 Task: Choose the option "Read repository contents and packages permissions" for workflow permissions in the repository "JS".
Action: Mouse moved to (901, 114)
Screenshot: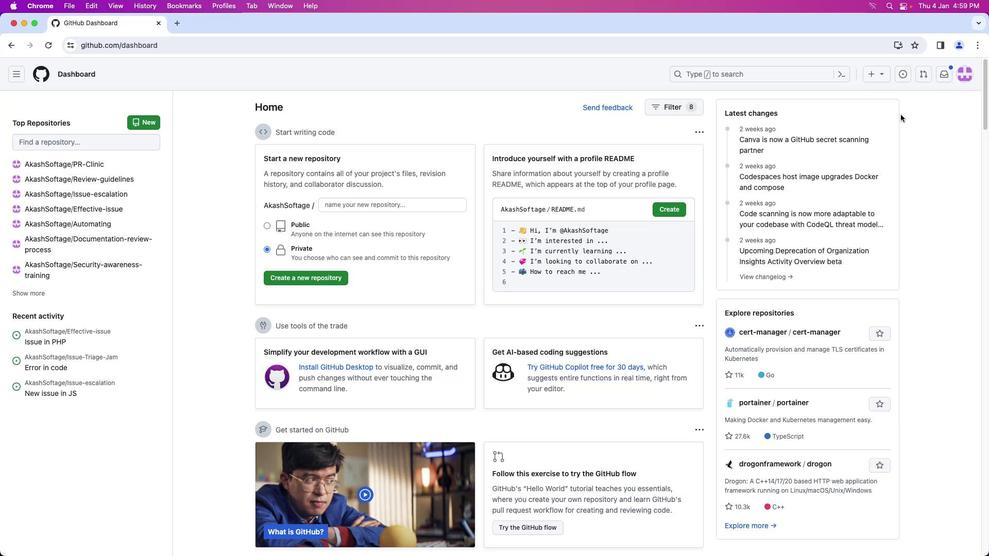 
Action: Mouse pressed left at (901, 114)
Screenshot: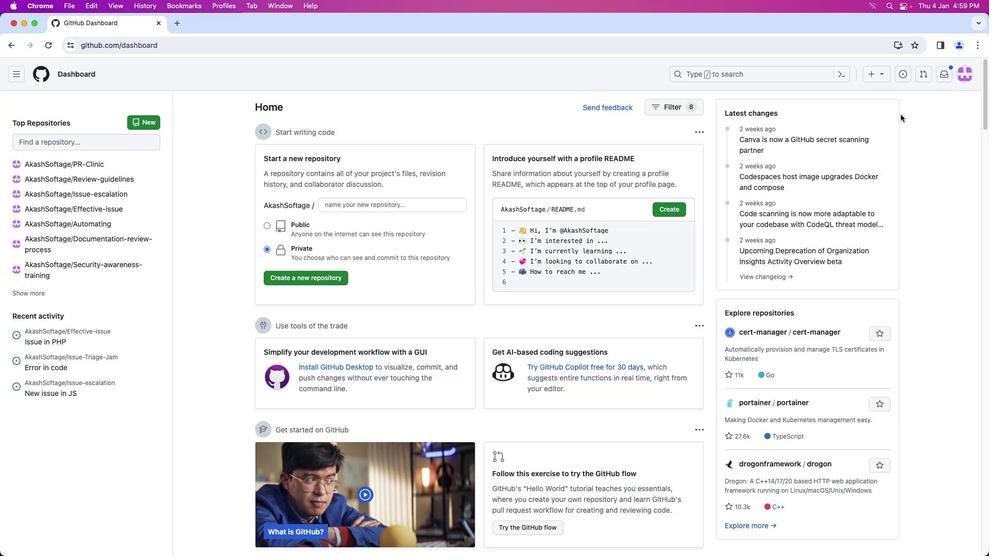 
Action: Mouse moved to (961, 73)
Screenshot: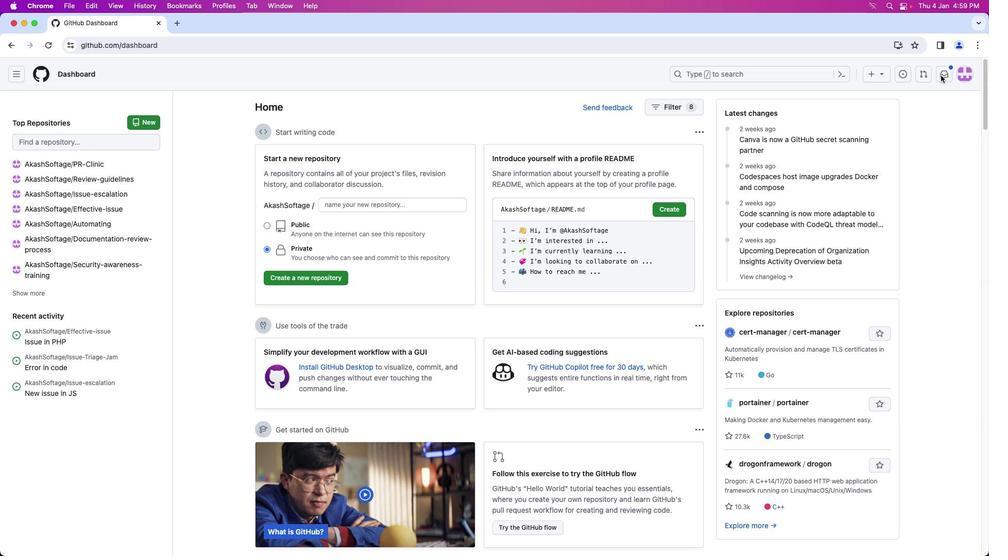 
Action: Mouse pressed left at (961, 73)
Screenshot: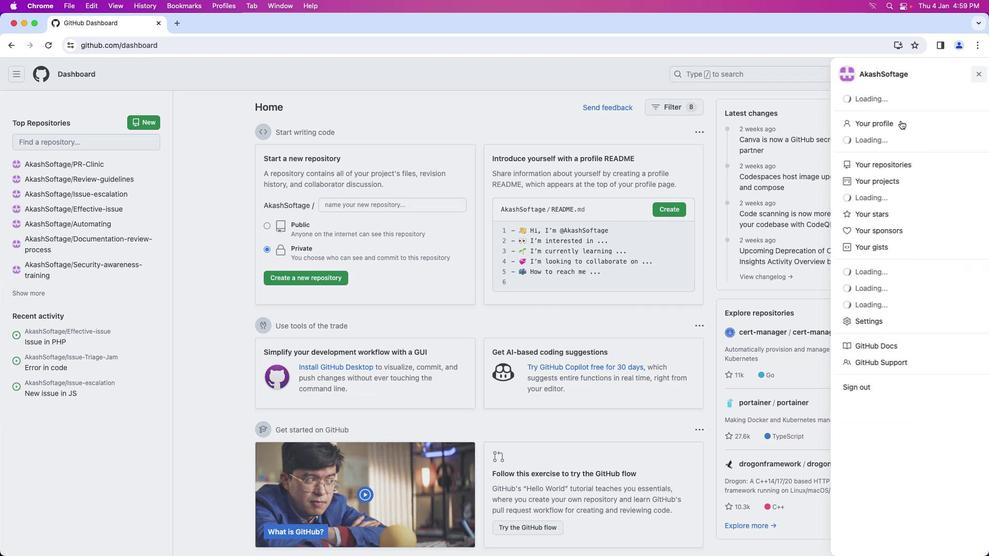 
Action: Mouse moved to (876, 160)
Screenshot: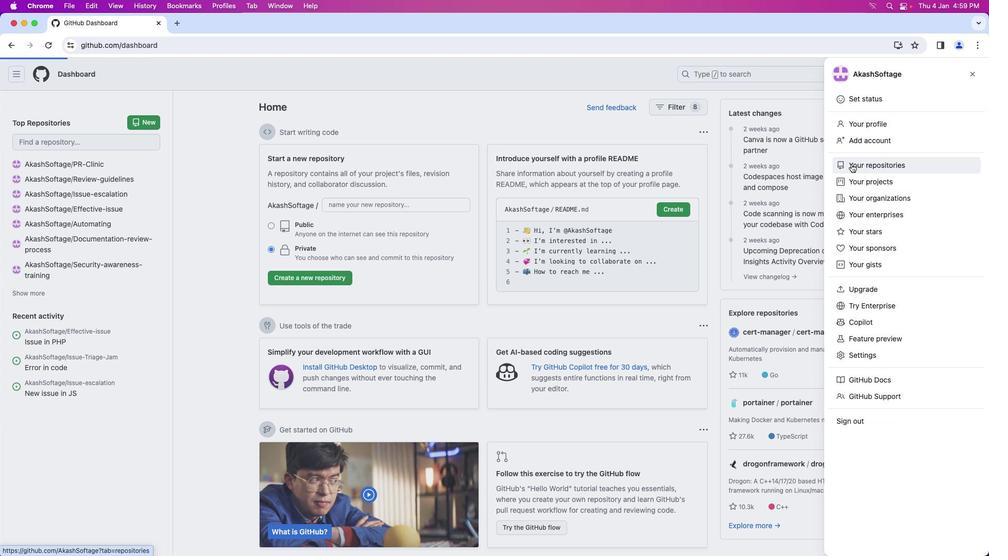 
Action: Mouse pressed left at (876, 160)
Screenshot: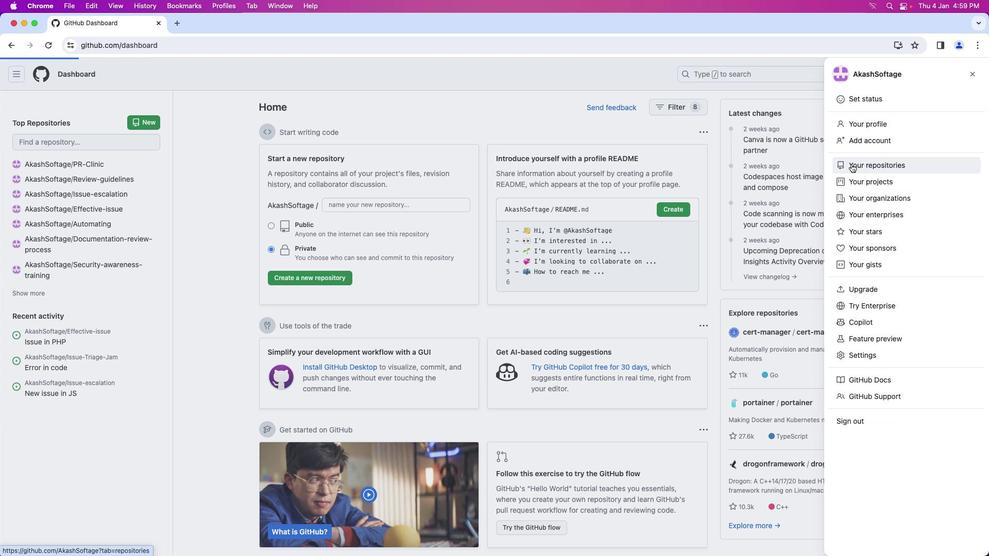 
Action: Mouse moved to (353, 171)
Screenshot: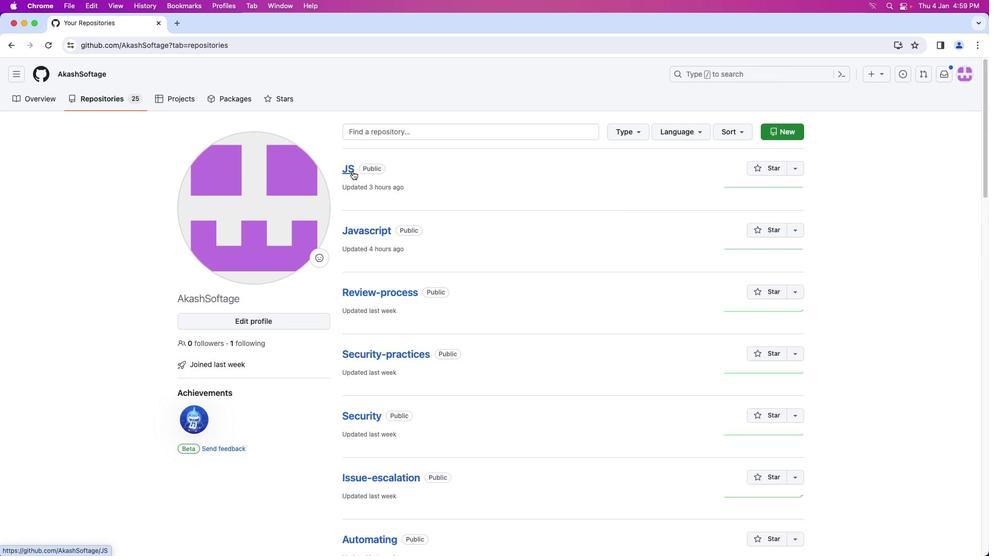 
Action: Mouse pressed left at (353, 171)
Screenshot: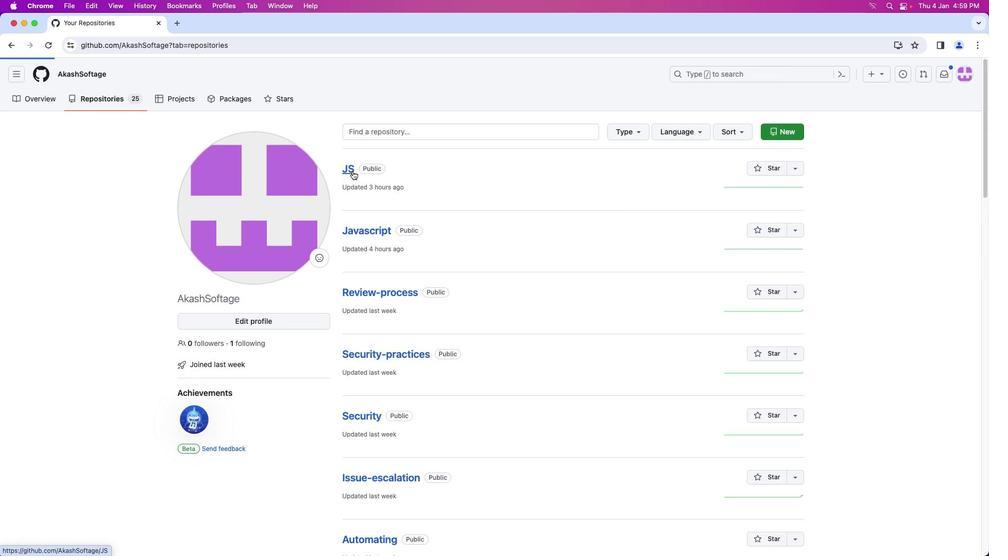 
Action: Mouse moved to (444, 100)
Screenshot: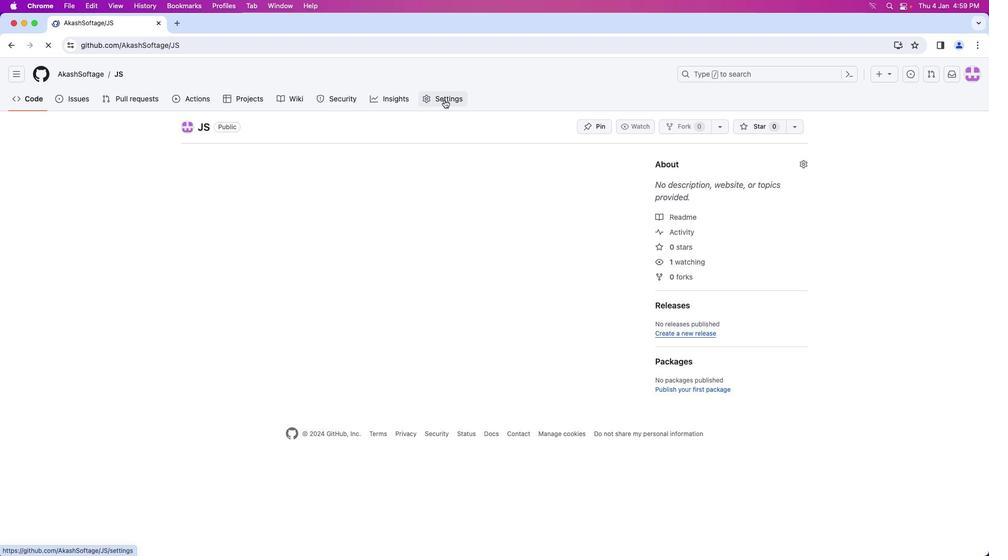 
Action: Mouse pressed left at (444, 100)
Screenshot: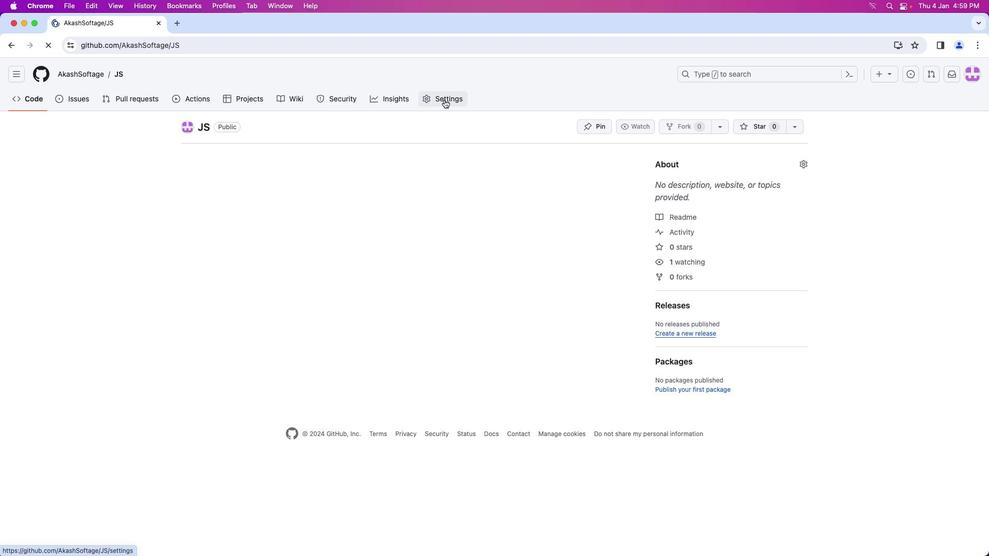 
Action: Mouse moved to (260, 279)
Screenshot: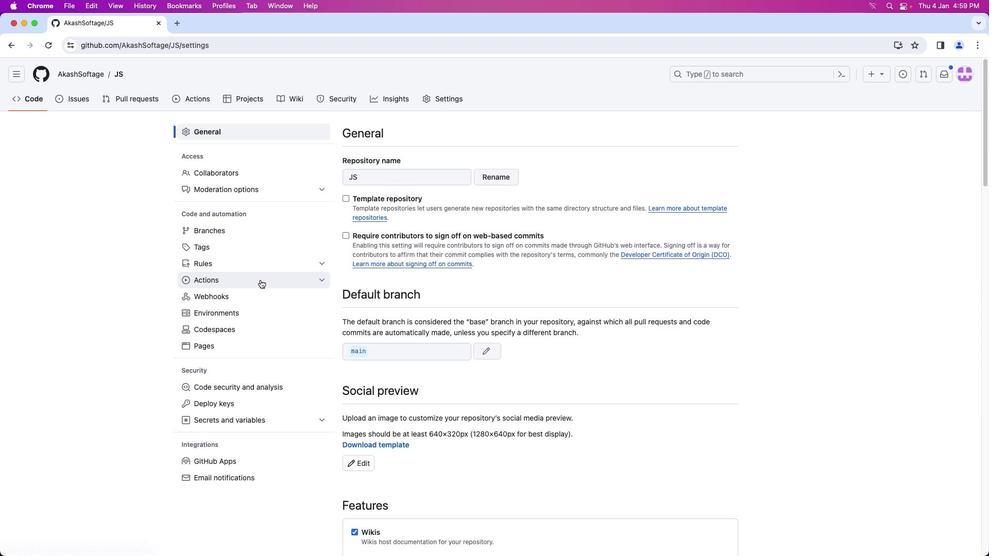 
Action: Mouse pressed left at (260, 279)
Screenshot: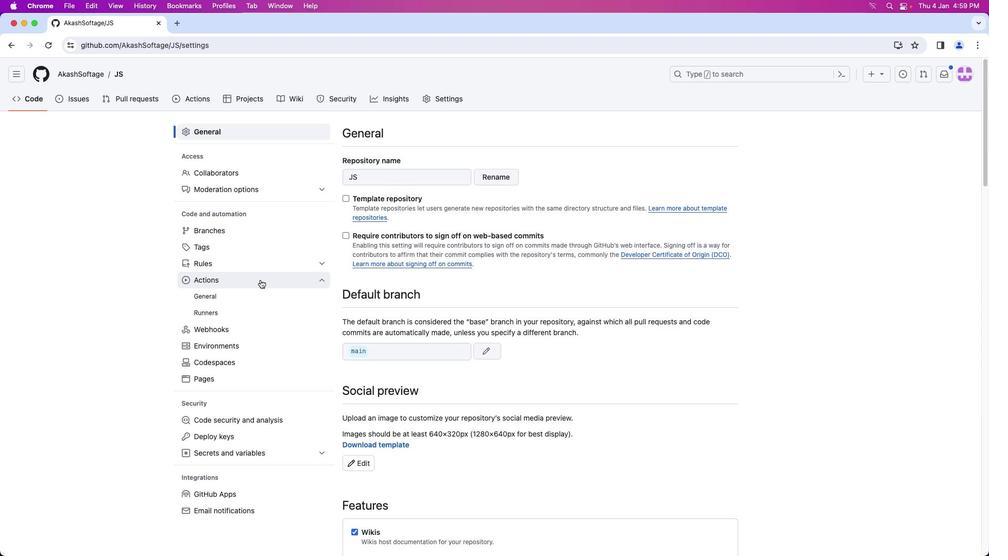 
Action: Mouse moved to (215, 296)
Screenshot: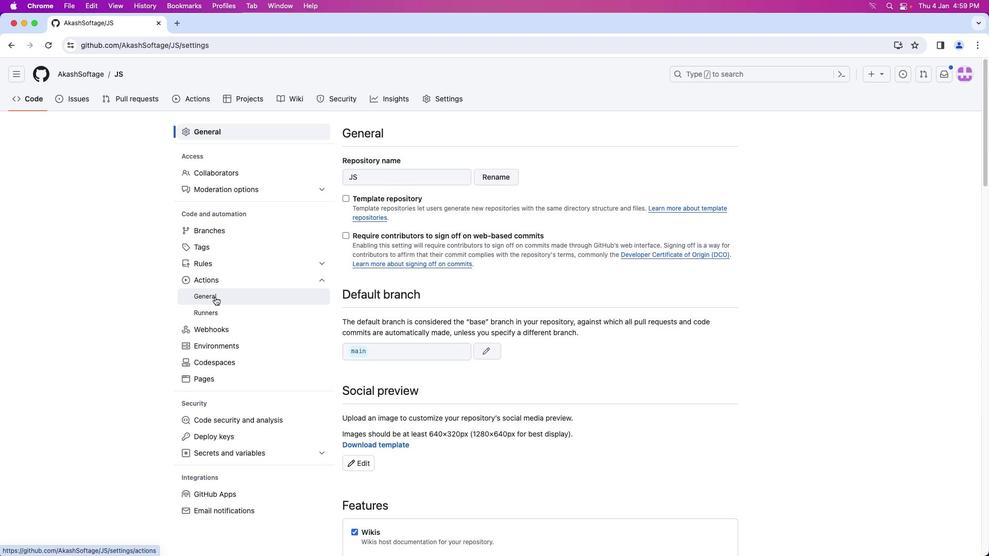 
Action: Mouse pressed left at (215, 296)
Screenshot: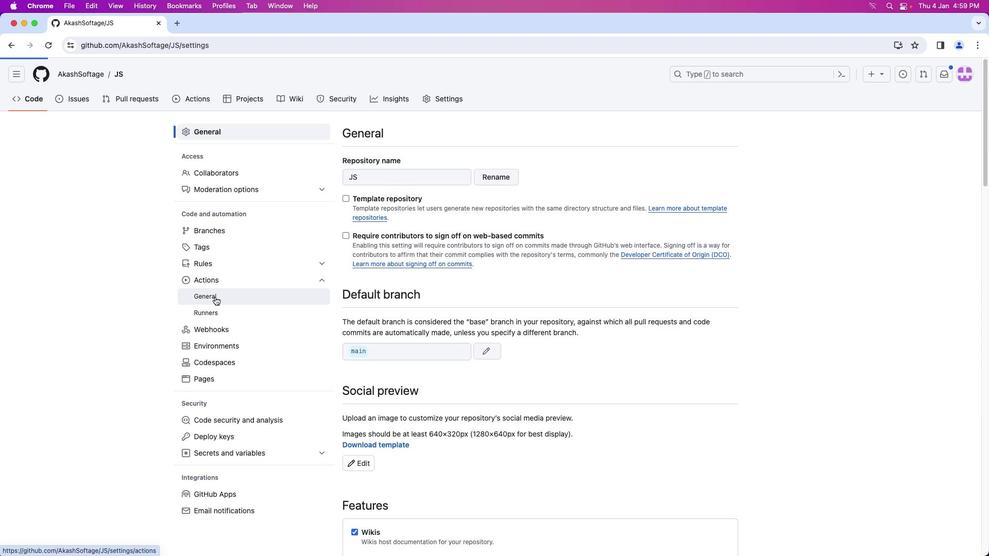 
Action: Mouse moved to (564, 327)
Screenshot: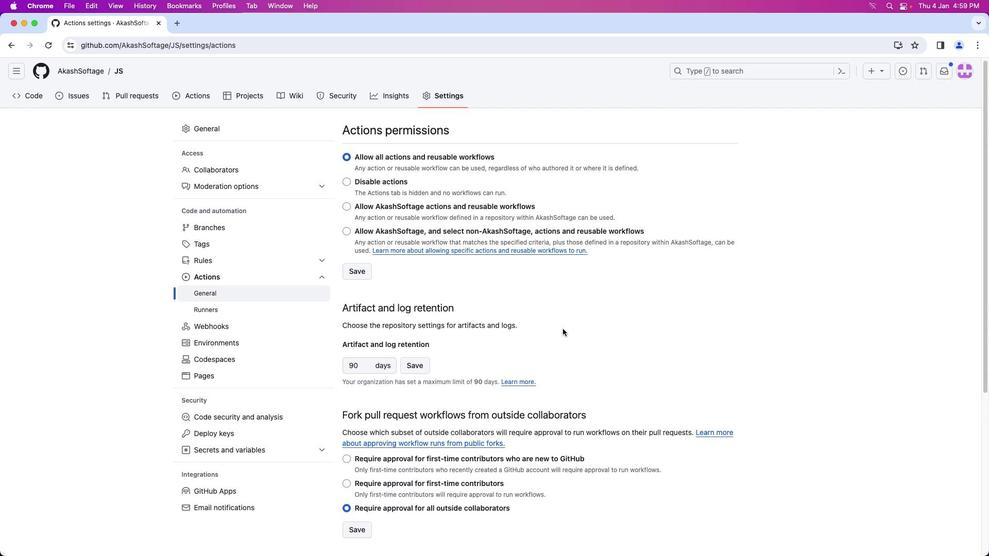 
Action: Mouse scrolled (564, 327) with delta (0, 0)
Screenshot: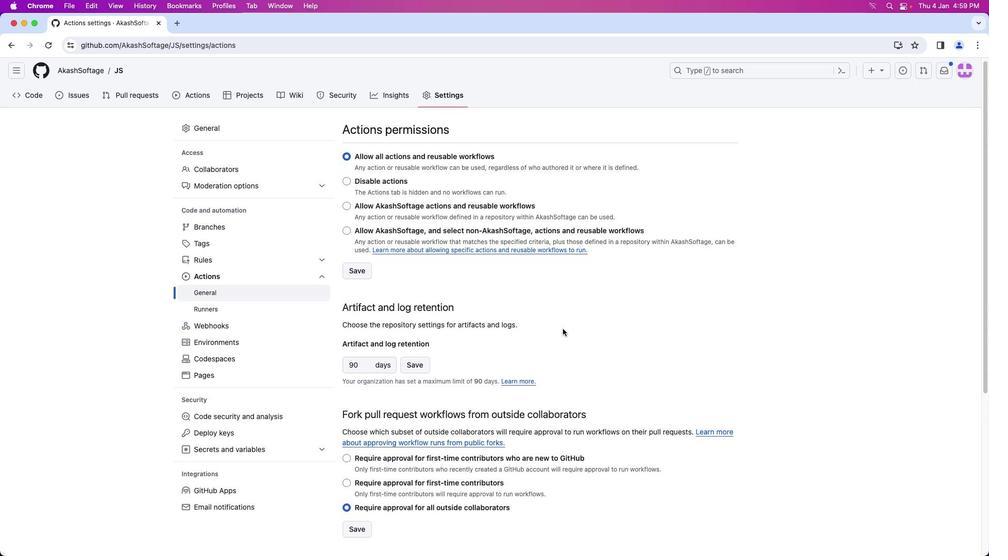 
Action: Mouse moved to (563, 328)
Screenshot: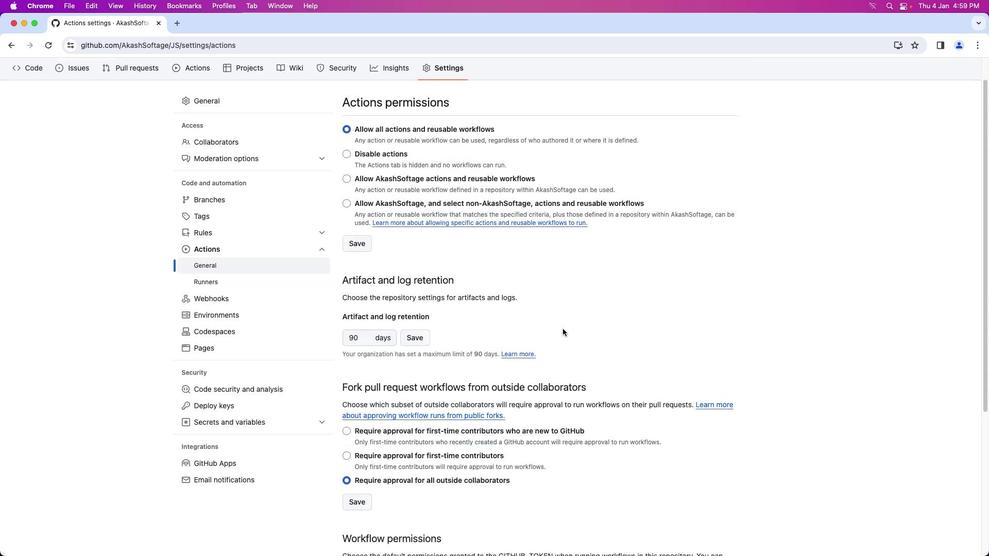 
Action: Mouse scrolled (563, 328) with delta (0, 0)
Screenshot: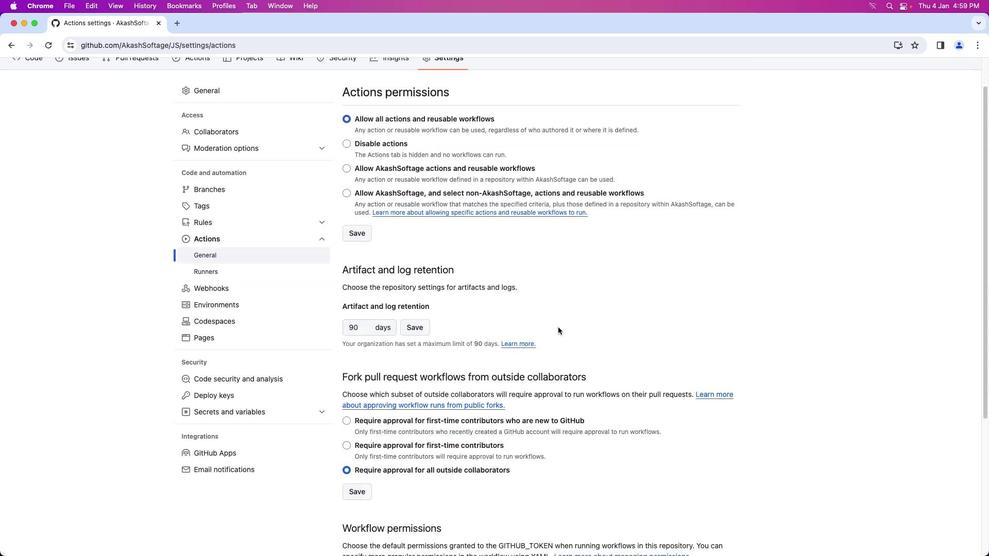 
Action: Mouse moved to (563, 329)
Screenshot: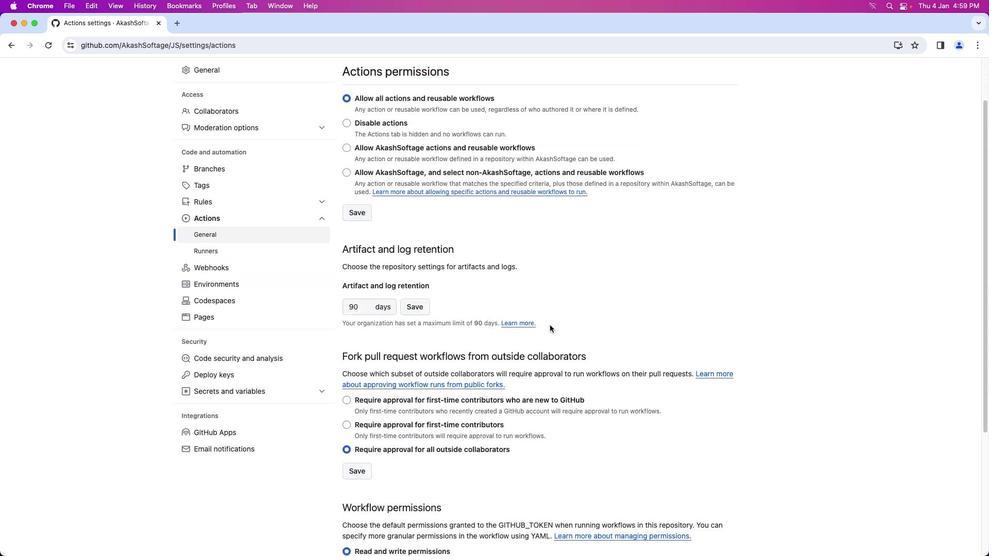 
Action: Mouse scrolled (563, 329) with delta (0, 0)
Screenshot: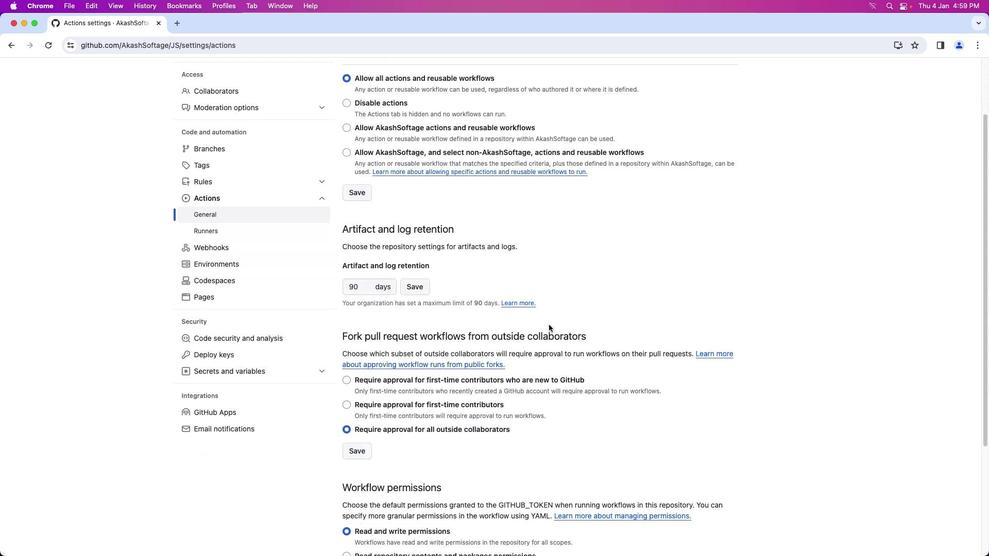 
Action: Mouse scrolled (563, 329) with delta (0, 0)
Screenshot: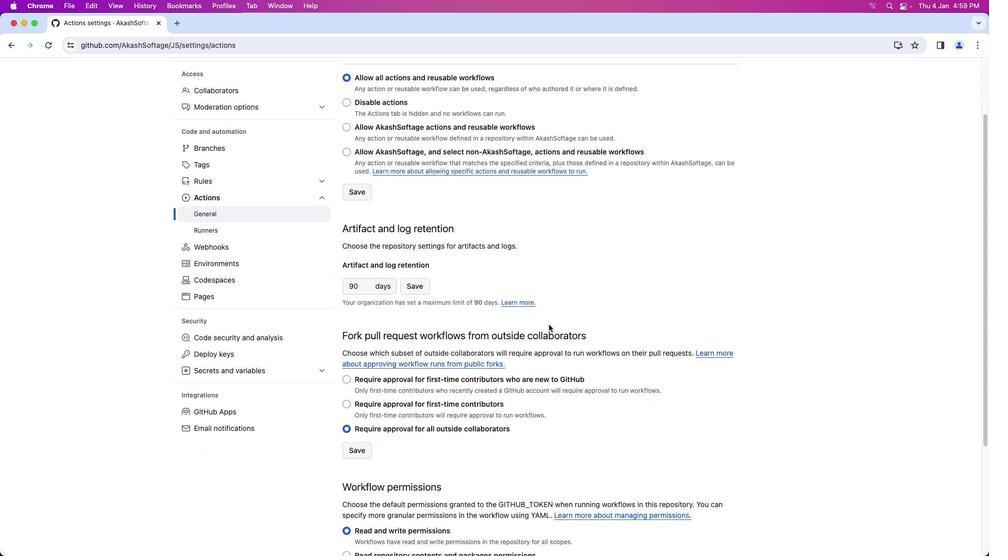 
Action: Mouse scrolled (563, 329) with delta (0, -1)
Screenshot: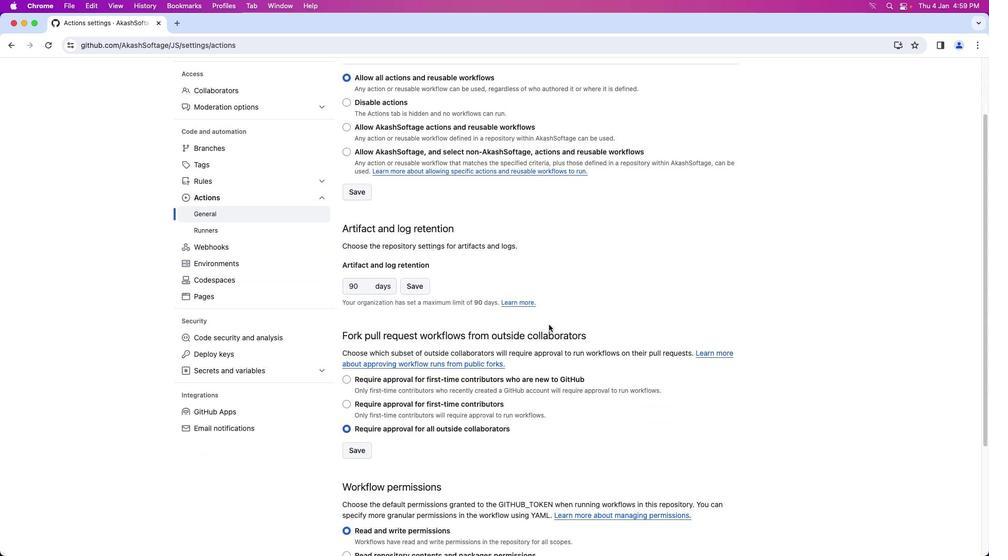 
Action: Mouse moved to (549, 325)
Screenshot: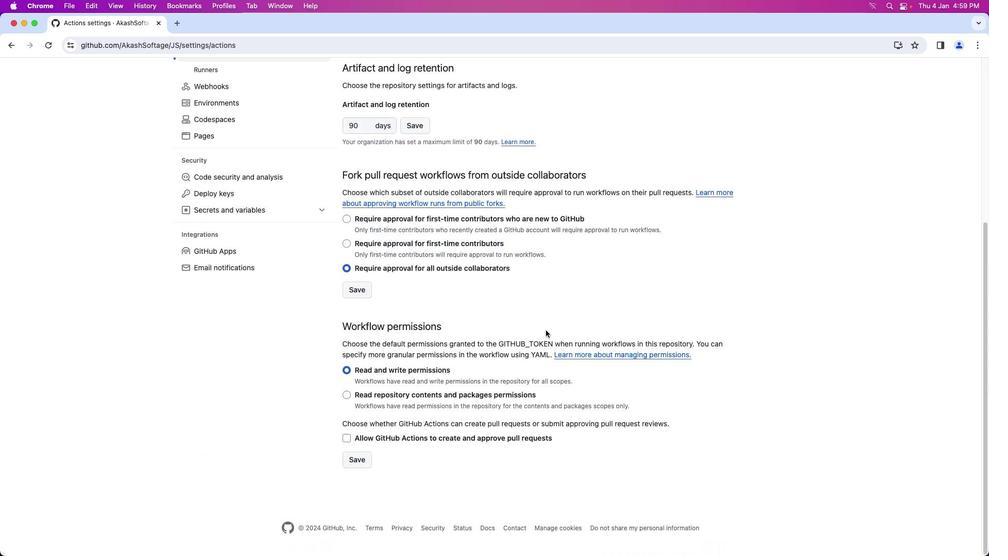 
Action: Mouse scrolled (549, 325) with delta (0, 0)
Screenshot: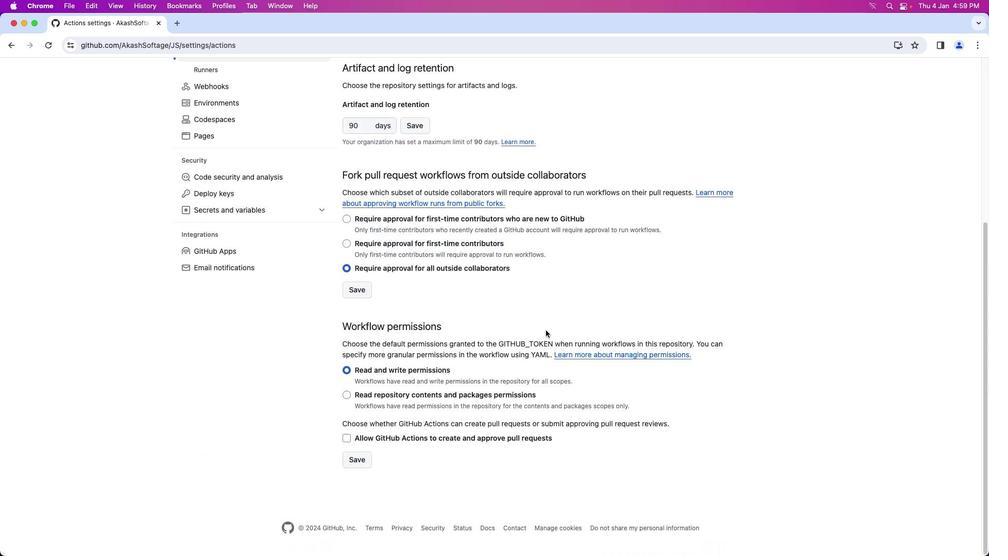 
Action: Mouse moved to (546, 330)
Screenshot: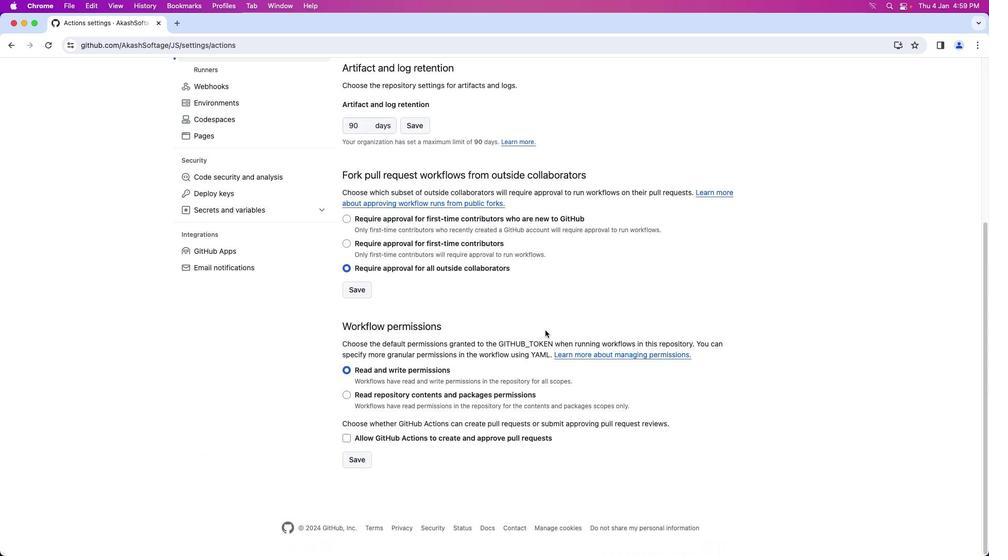 
Action: Mouse scrolled (546, 330) with delta (0, 0)
Screenshot: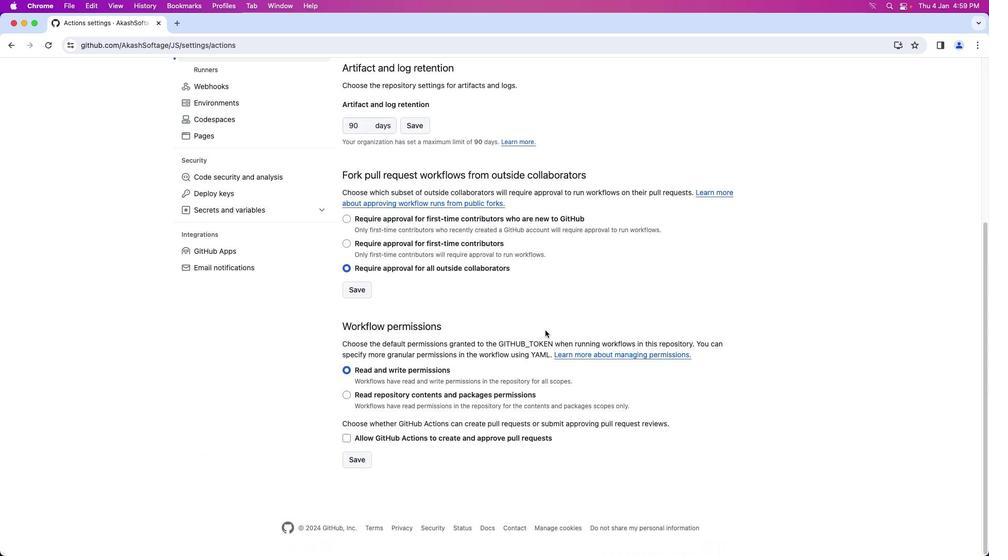 
Action: Mouse moved to (546, 330)
Screenshot: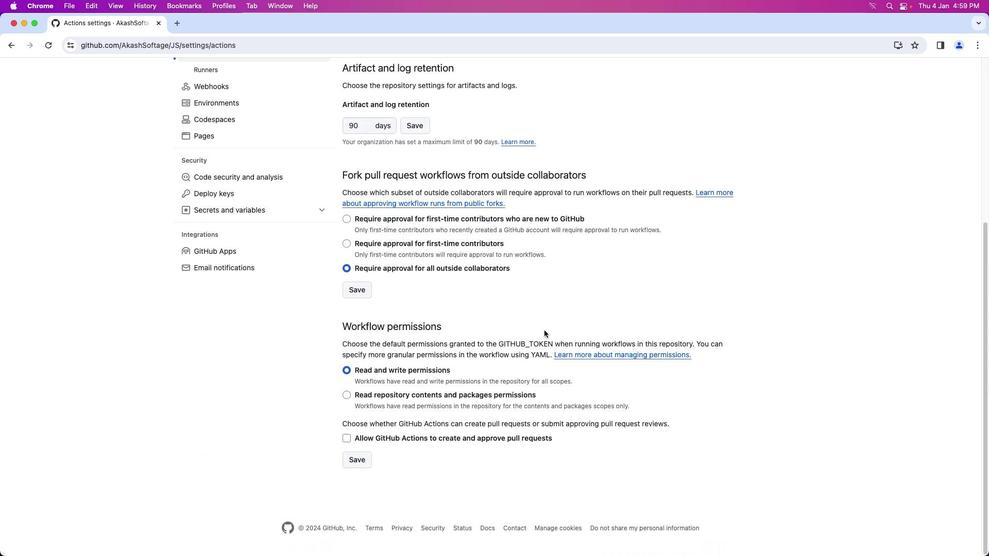 
Action: Mouse scrolled (546, 330) with delta (0, -1)
Screenshot: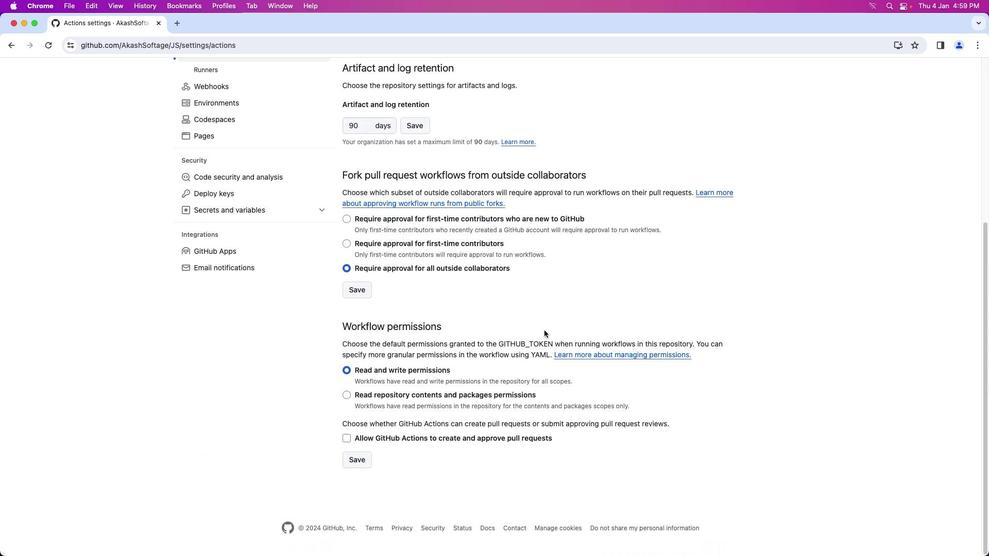 
Action: Mouse moved to (546, 331)
Screenshot: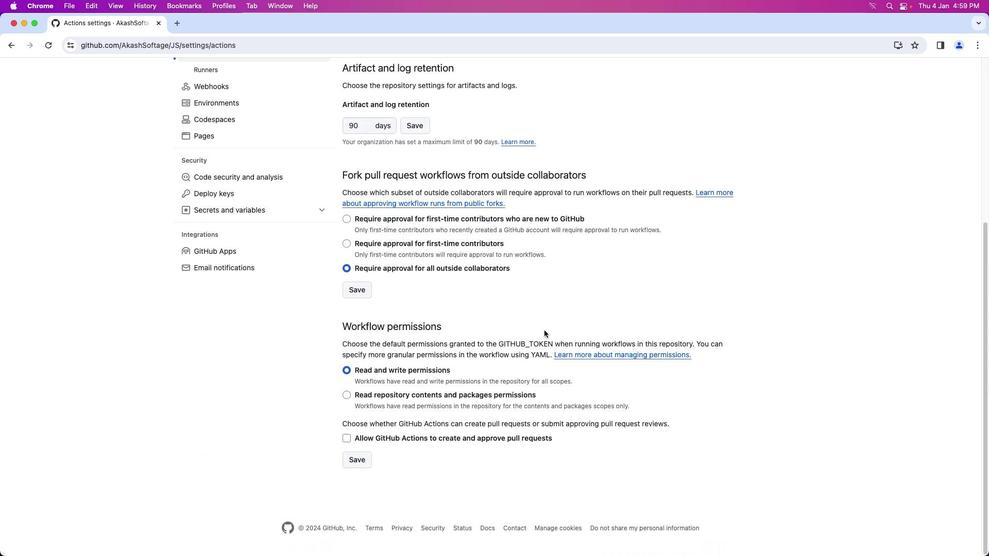 
Action: Mouse scrolled (546, 331) with delta (0, -2)
Screenshot: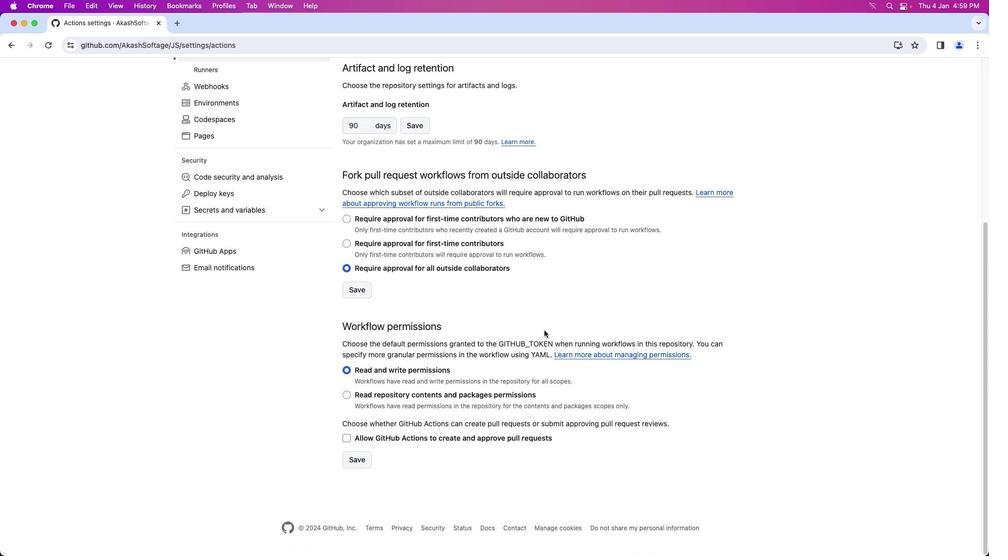 
Action: Mouse scrolled (546, 331) with delta (0, -2)
Screenshot: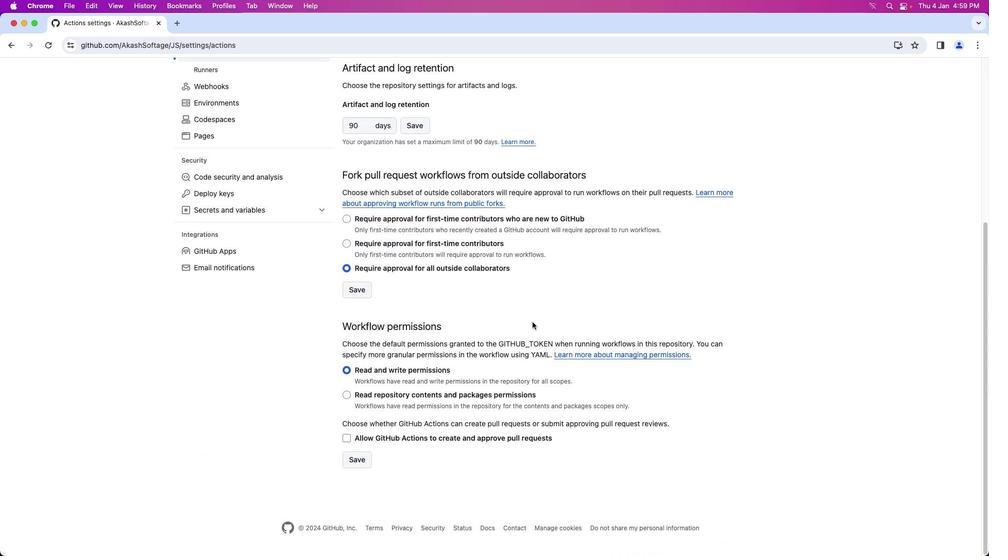 
Action: Mouse scrolled (546, 331) with delta (0, -3)
Screenshot: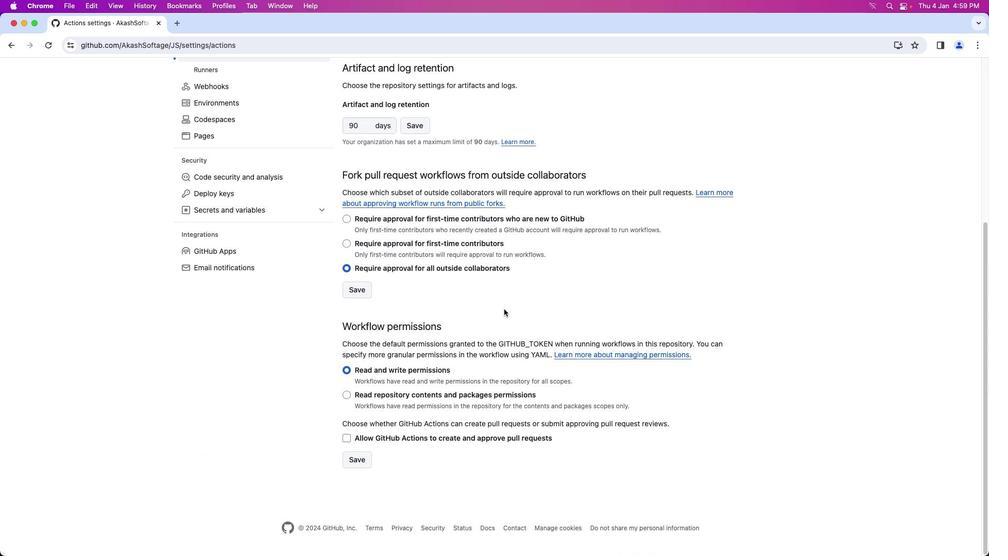 
Action: Mouse moved to (348, 395)
Screenshot: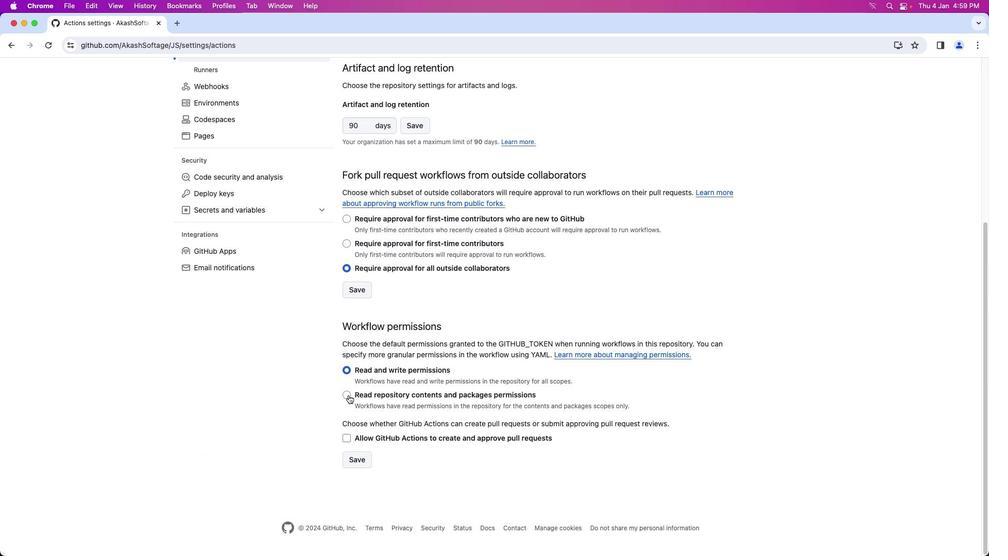 
Action: Mouse pressed left at (348, 395)
Screenshot: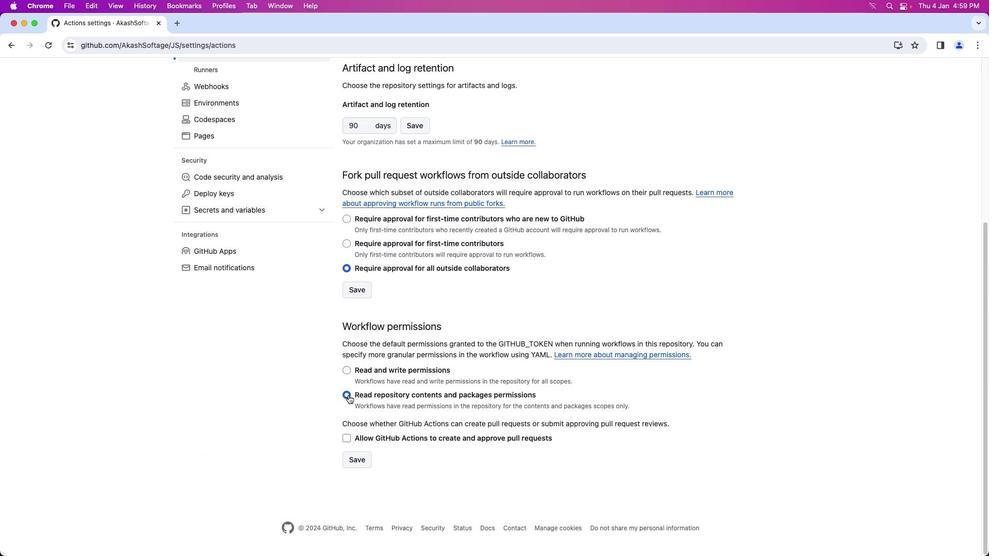 
Action: Mouse moved to (362, 463)
Screenshot: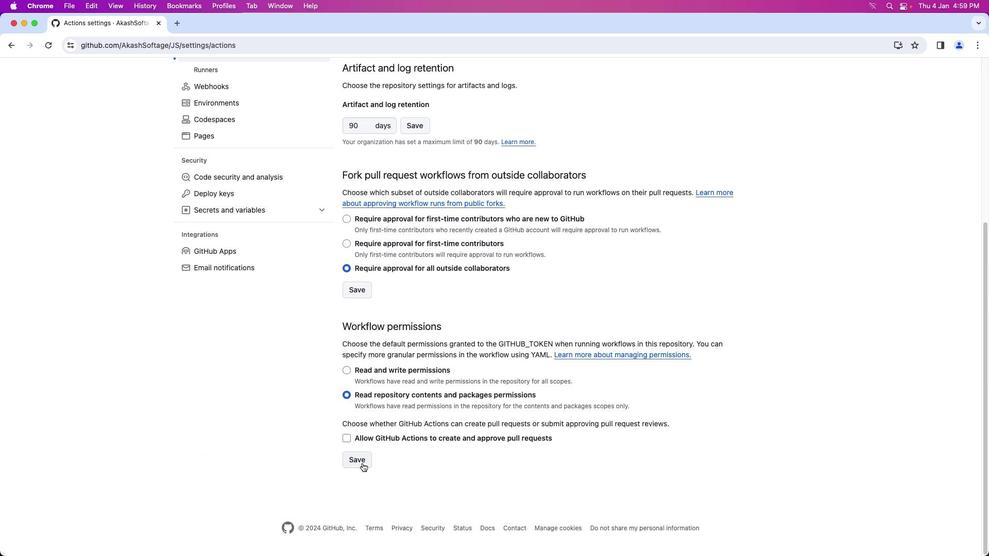 
Action: Mouse pressed left at (362, 463)
Screenshot: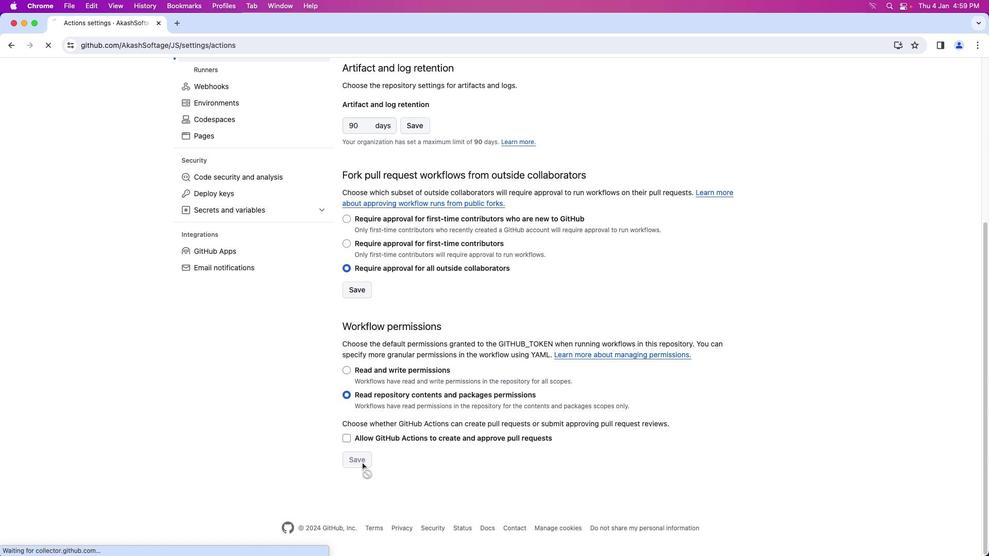 
Action: Mouse moved to (366, 455)
Screenshot: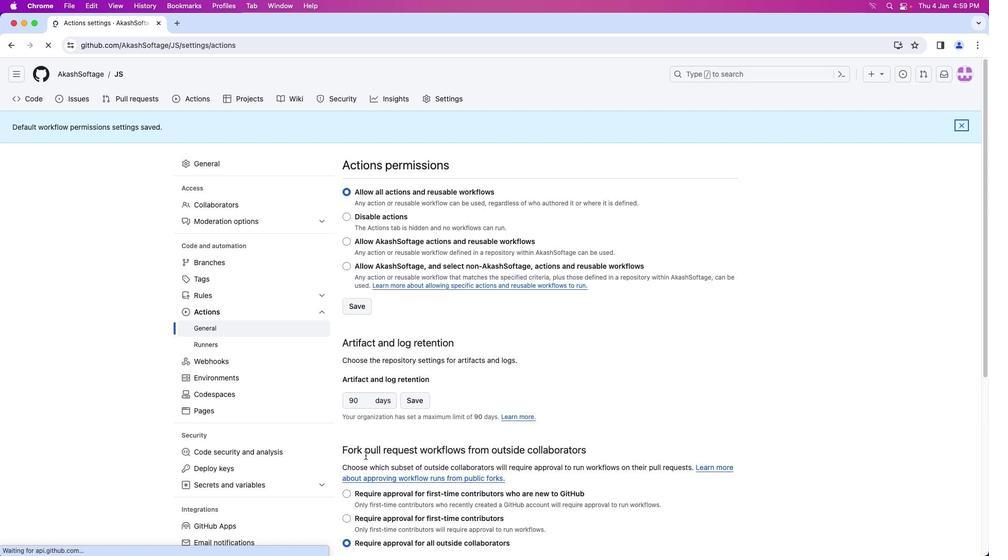 
